 Task: Add Chocolove Salted Caramel In Dark Chocolate Bar to the cart.
Action: Mouse moved to (26, 68)
Screenshot: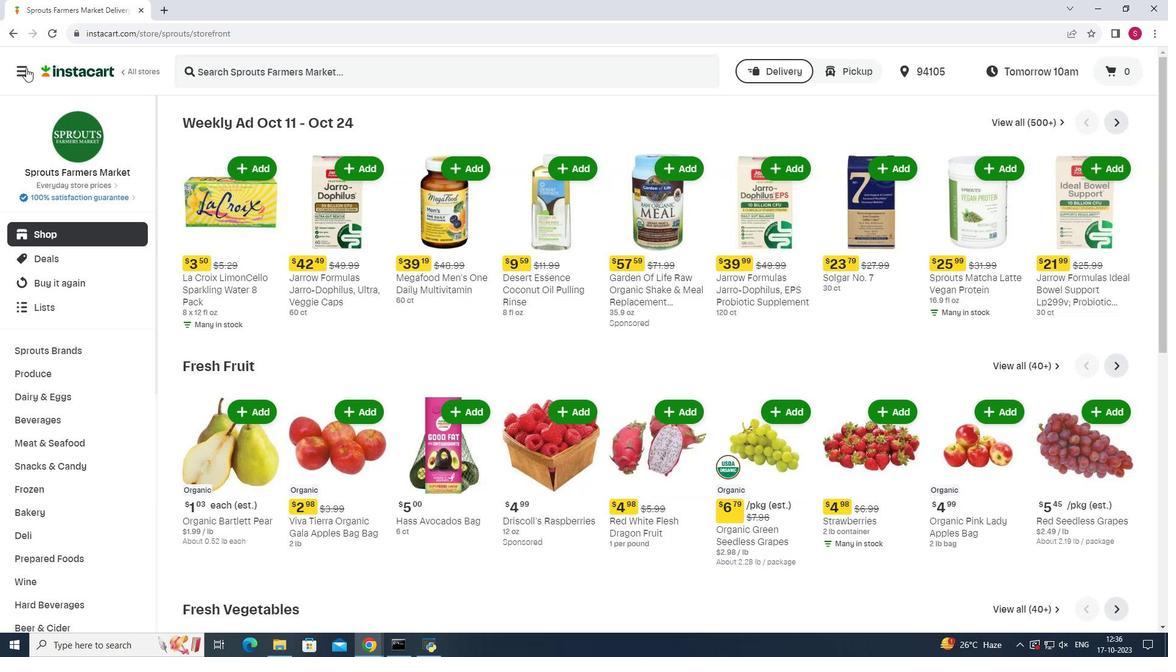 
Action: Mouse pressed left at (26, 68)
Screenshot: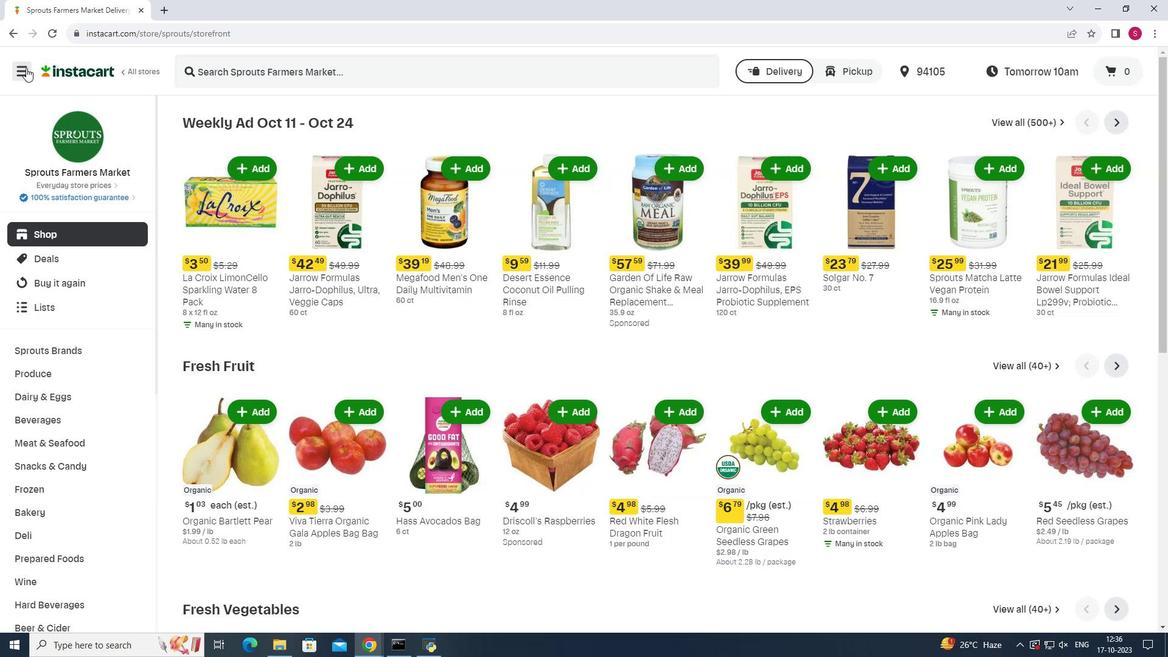 
Action: Mouse moved to (76, 319)
Screenshot: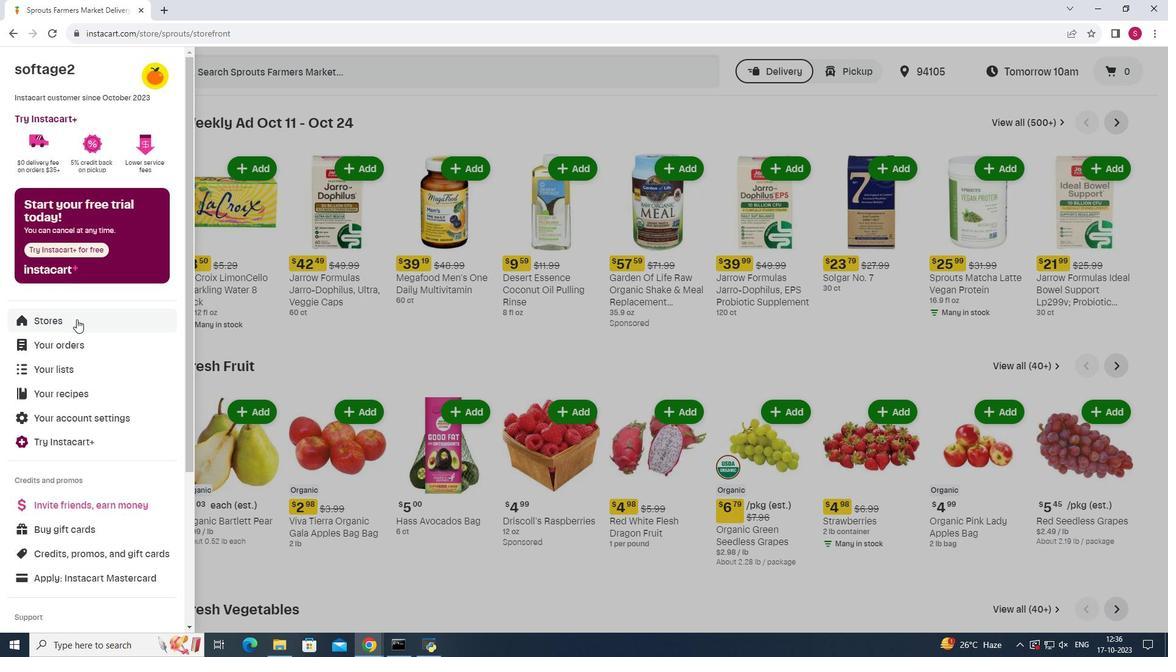 
Action: Mouse pressed left at (76, 319)
Screenshot: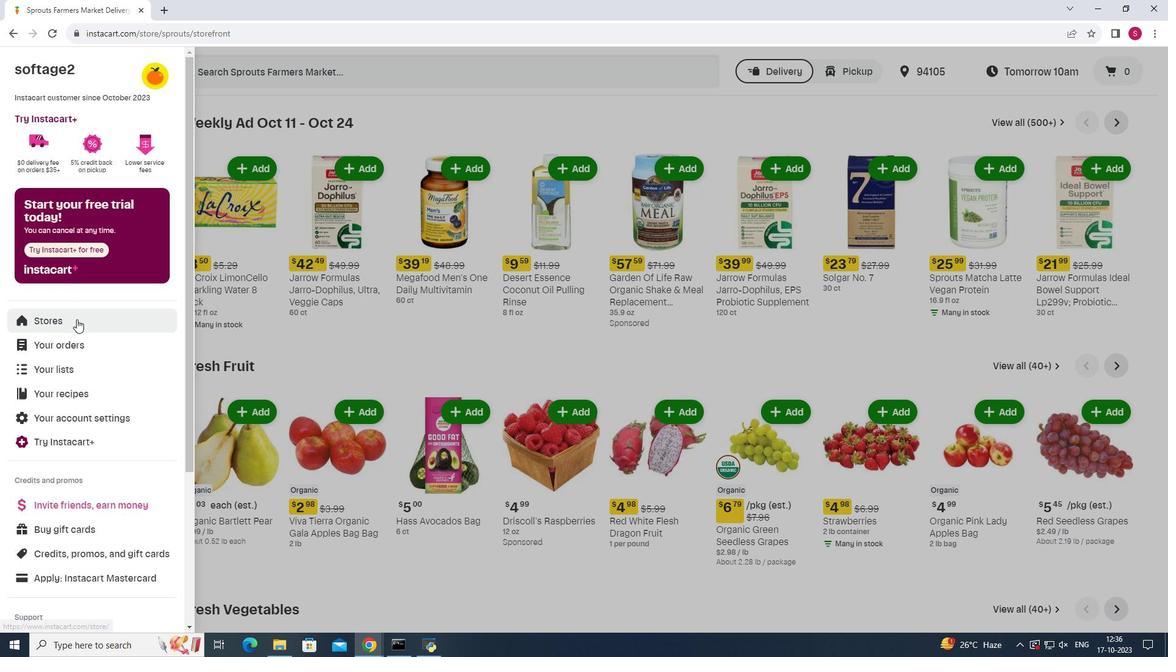 
Action: Mouse moved to (281, 109)
Screenshot: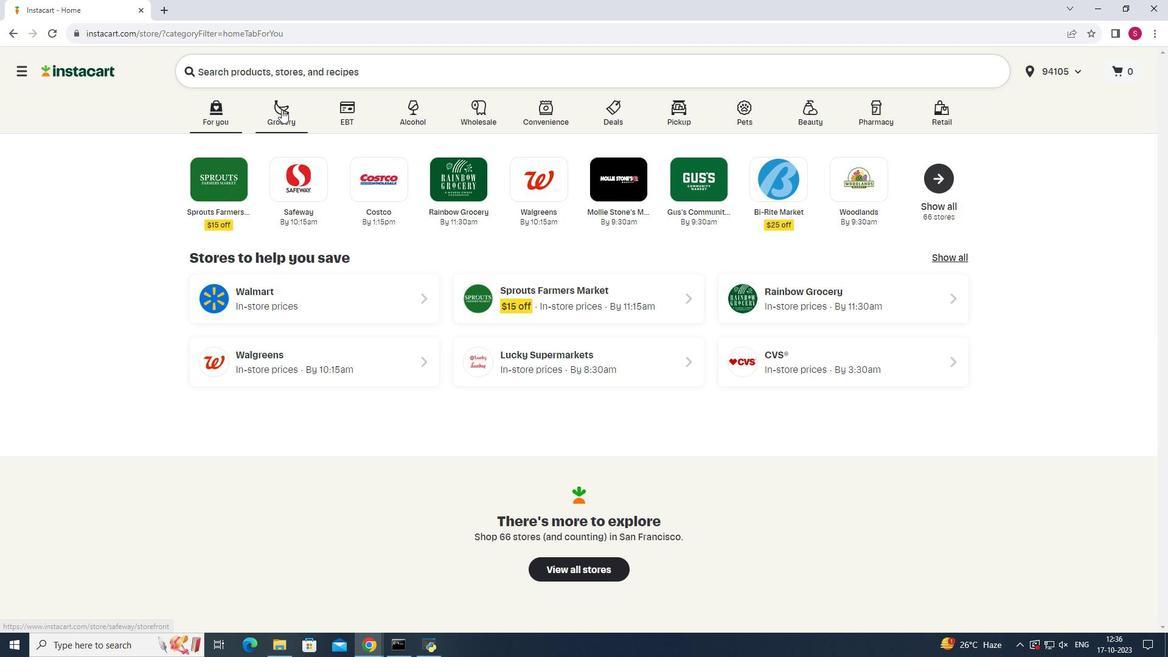 
Action: Mouse pressed left at (281, 109)
Screenshot: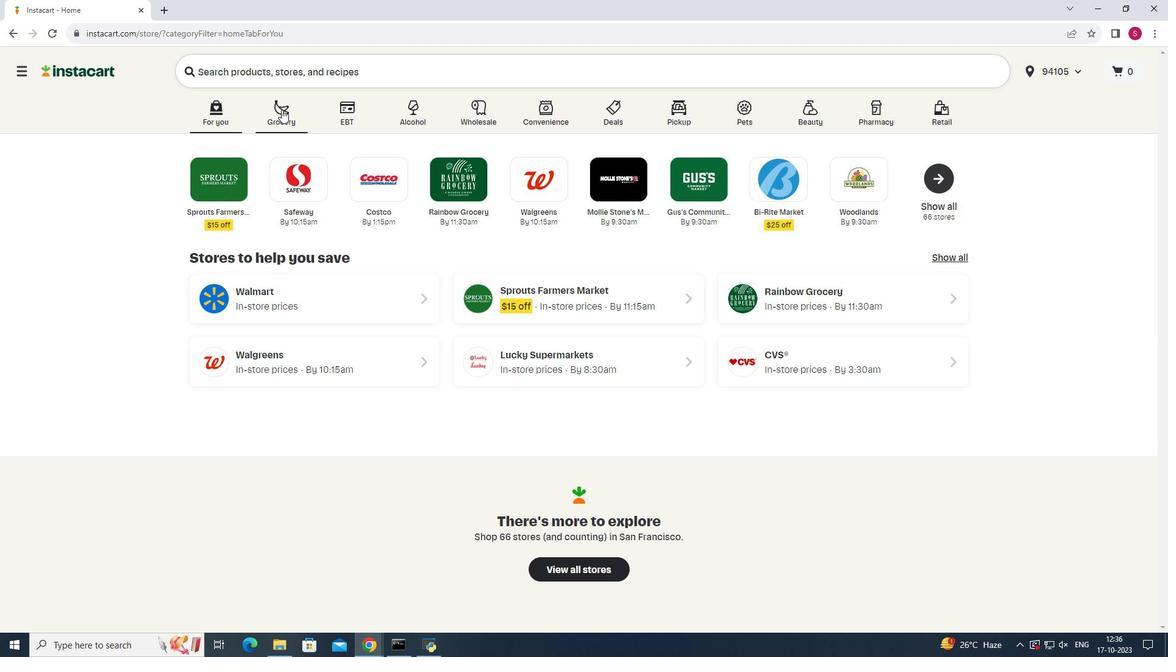 
Action: Mouse moved to (859, 160)
Screenshot: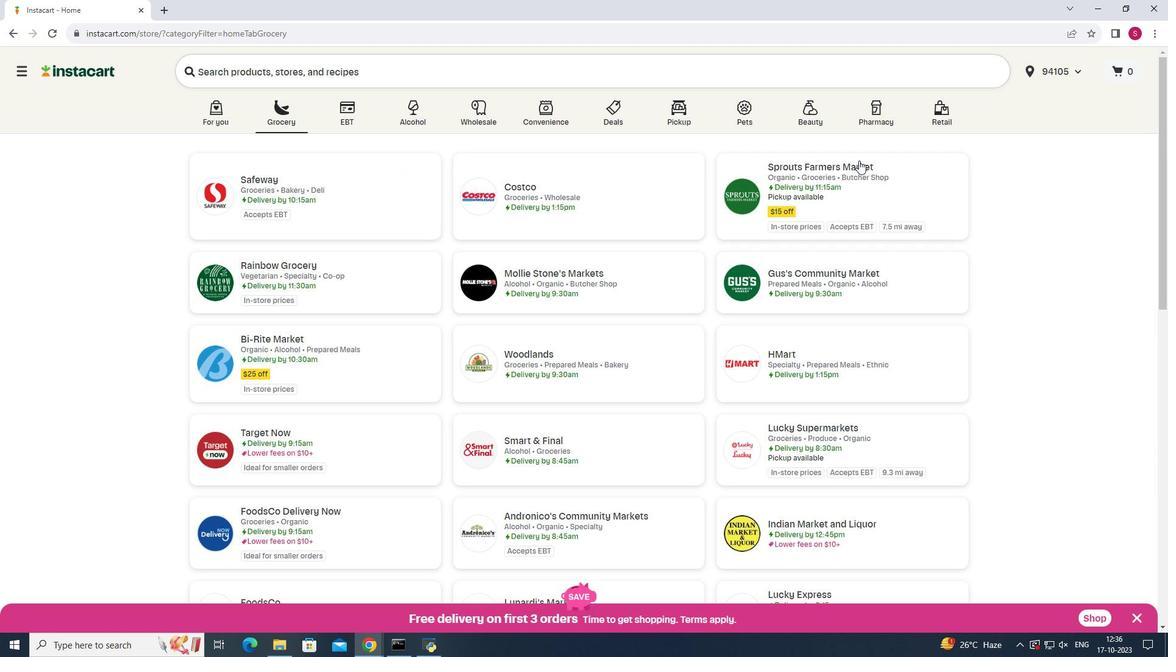 
Action: Mouse pressed left at (859, 160)
Screenshot: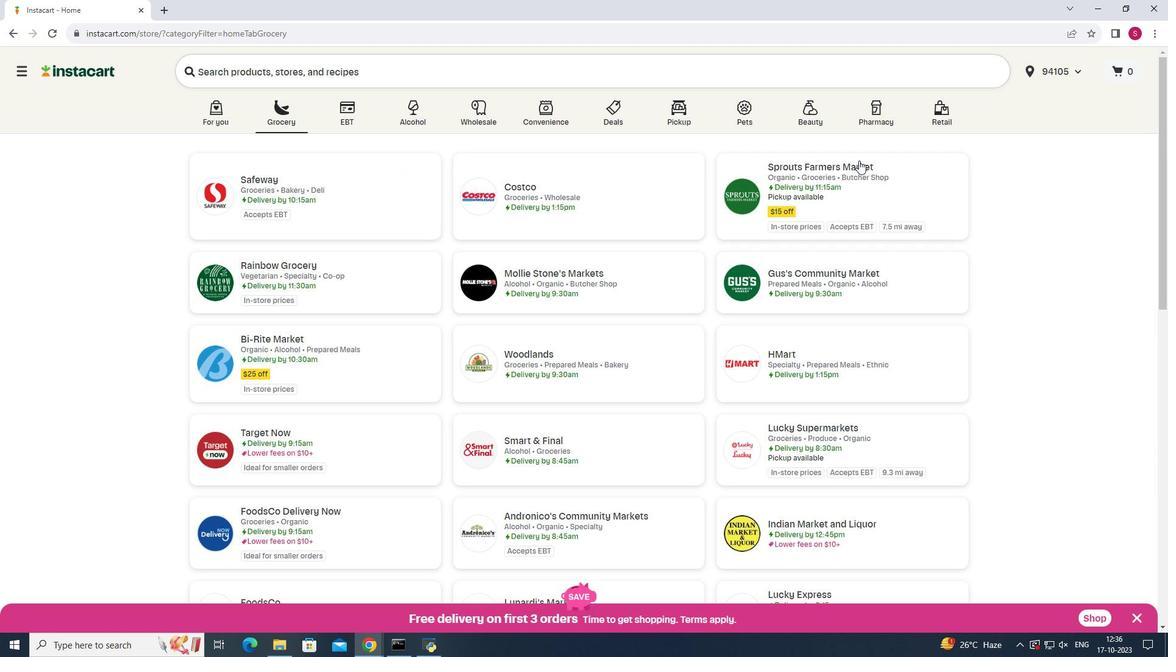 
Action: Mouse moved to (61, 467)
Screenshot: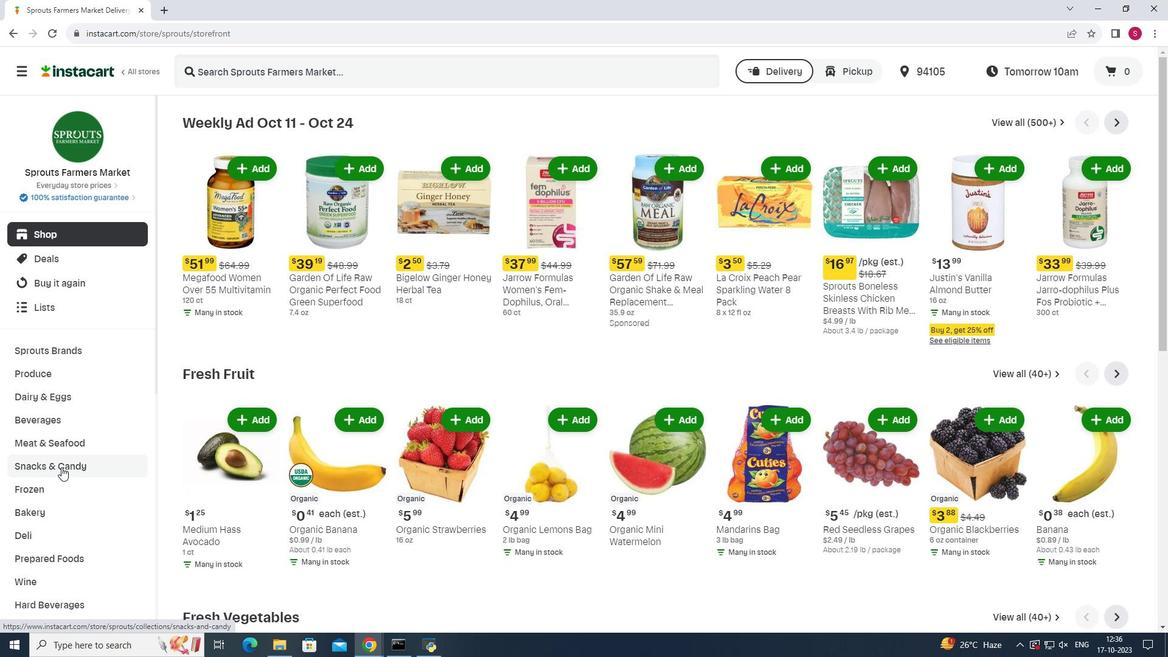 
Action: Mouse pressed left at (61, 467)
Screenshot: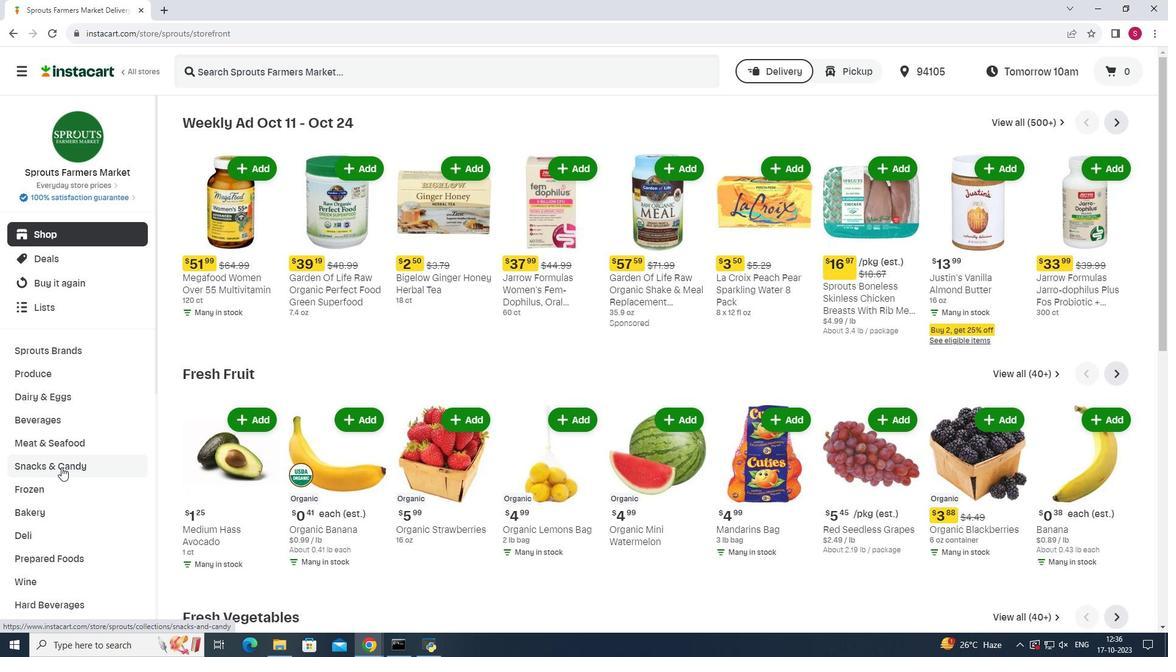 
Action: Mouse moved to (360, 150)
Screenshot: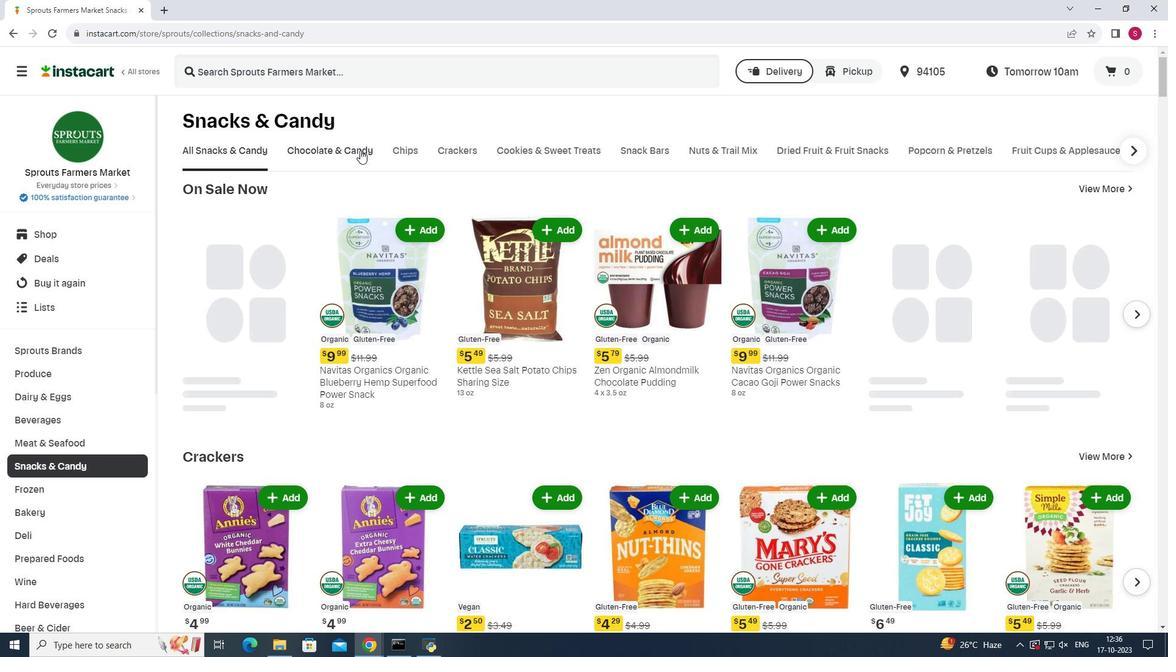 
Action: Mouse pressed left at (360, 150)
Screenshot: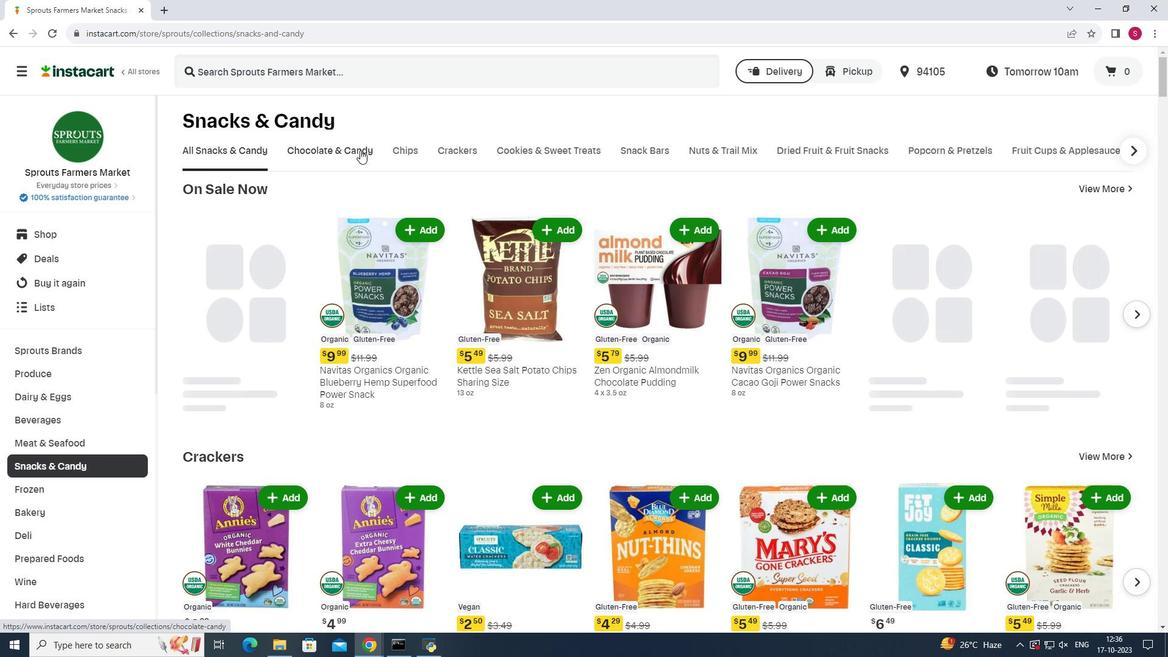 
Action: Mouse moved to (184, 146)
Screenshot: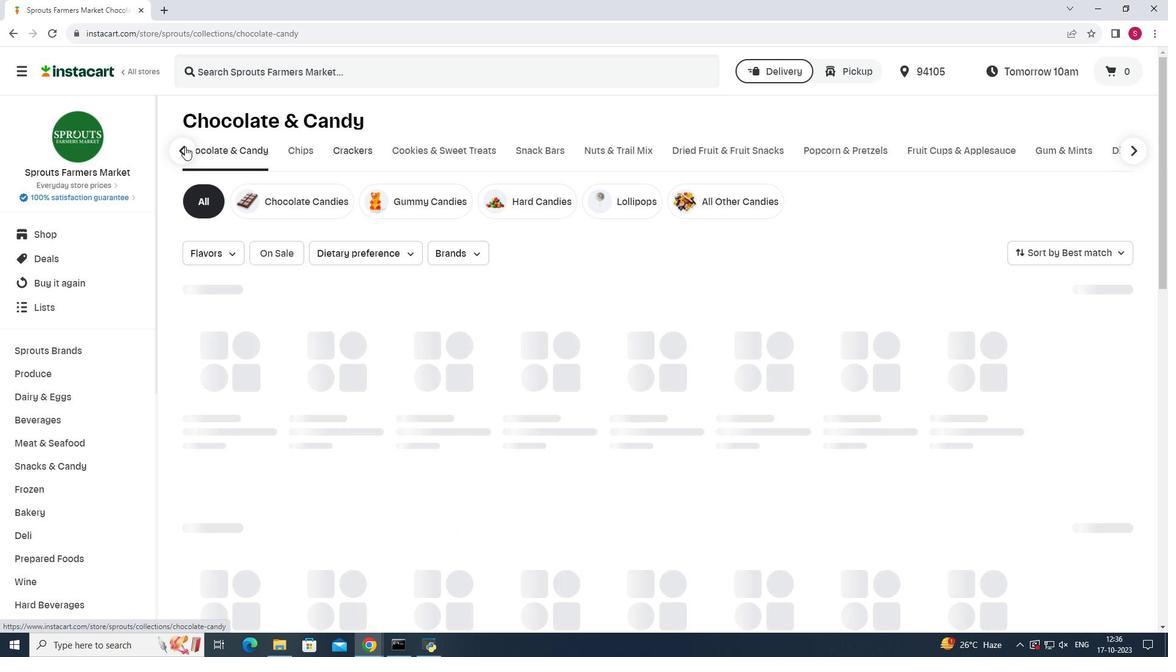 
Action: Mouse pressed left at (184, 146)
Screenshot: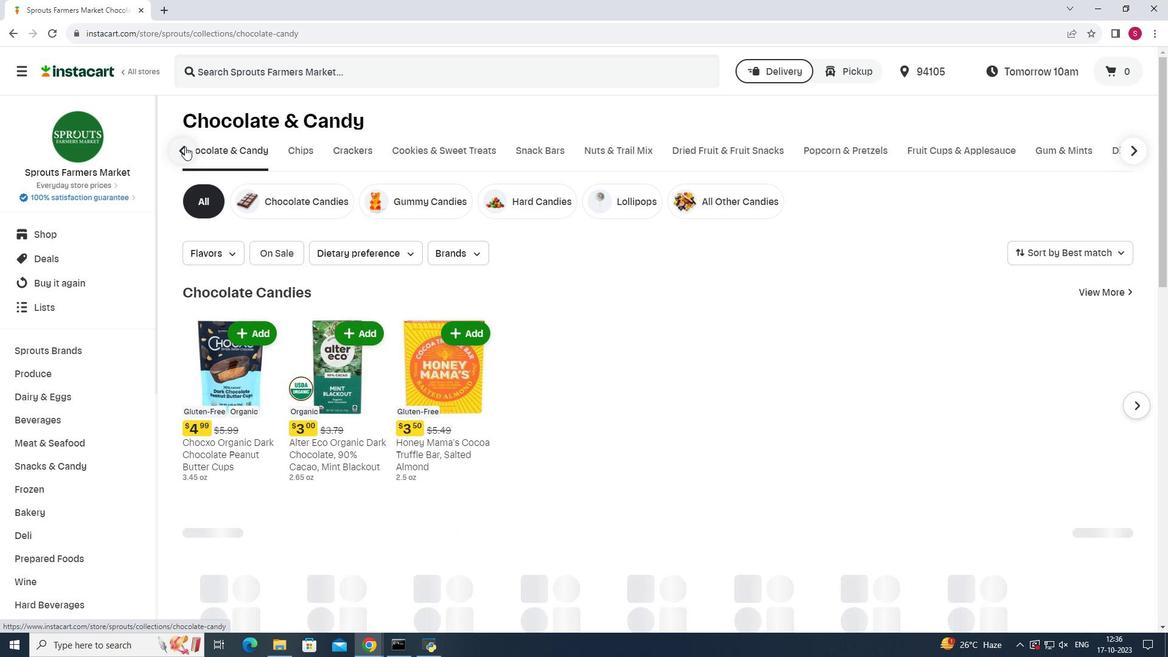 
Action: Mouse moved to (308, 197)
Screenshot: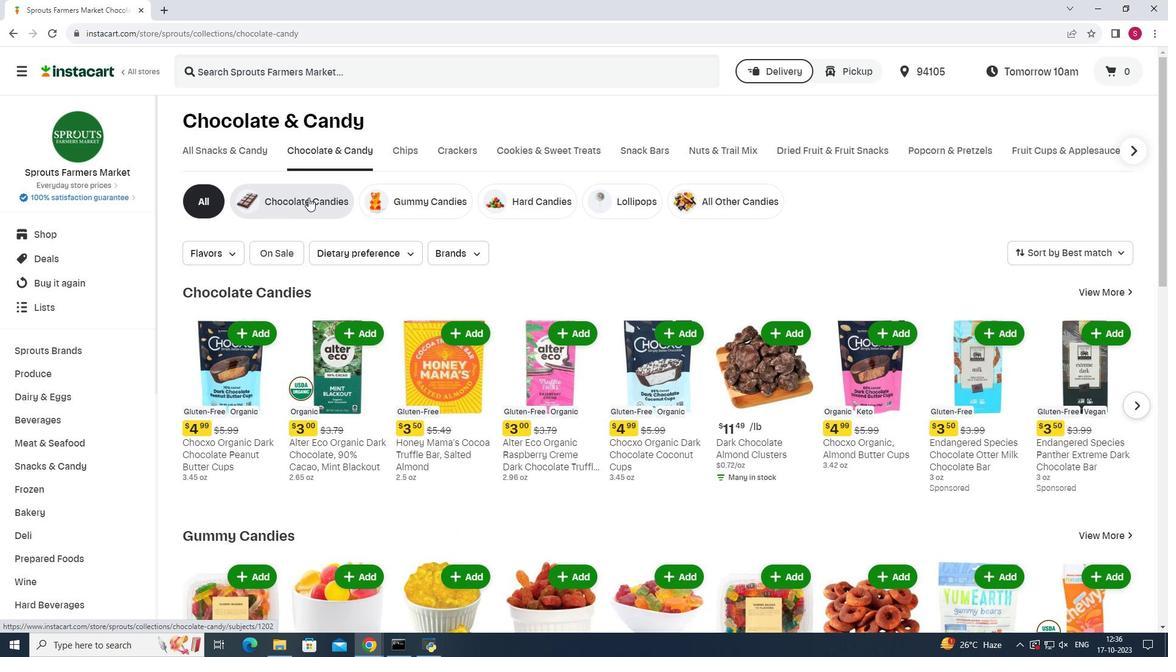 
Action: Mouse pressed left at (308, 197)
Screenshot: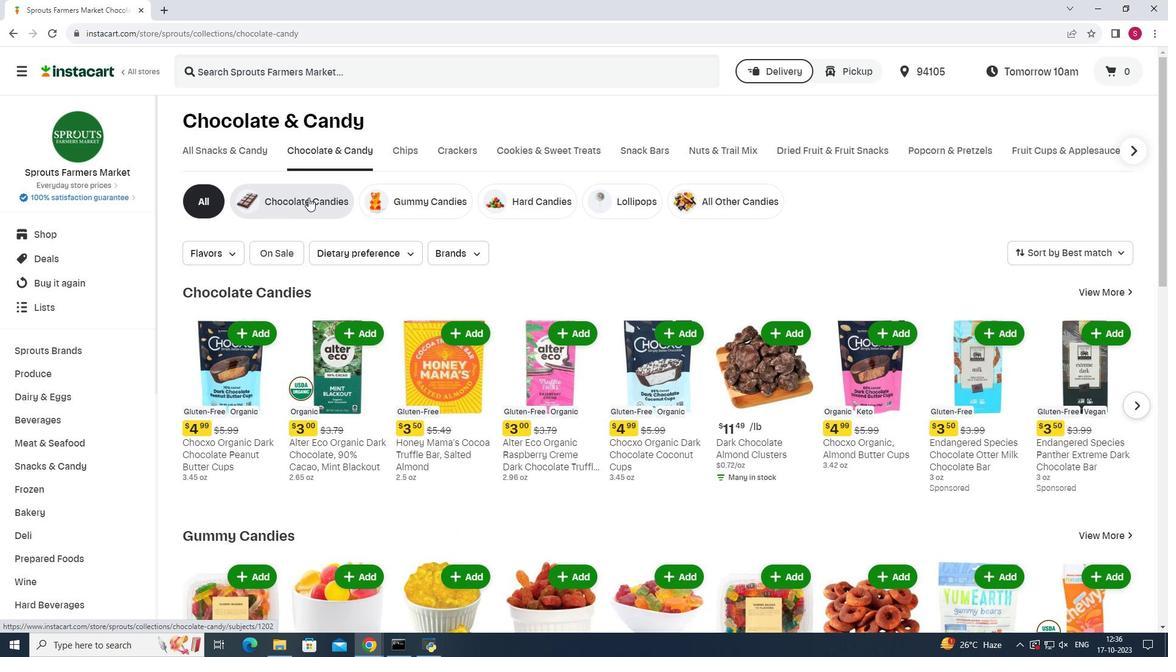 
Action: Mouse moved to (446, 73)
Screenshot: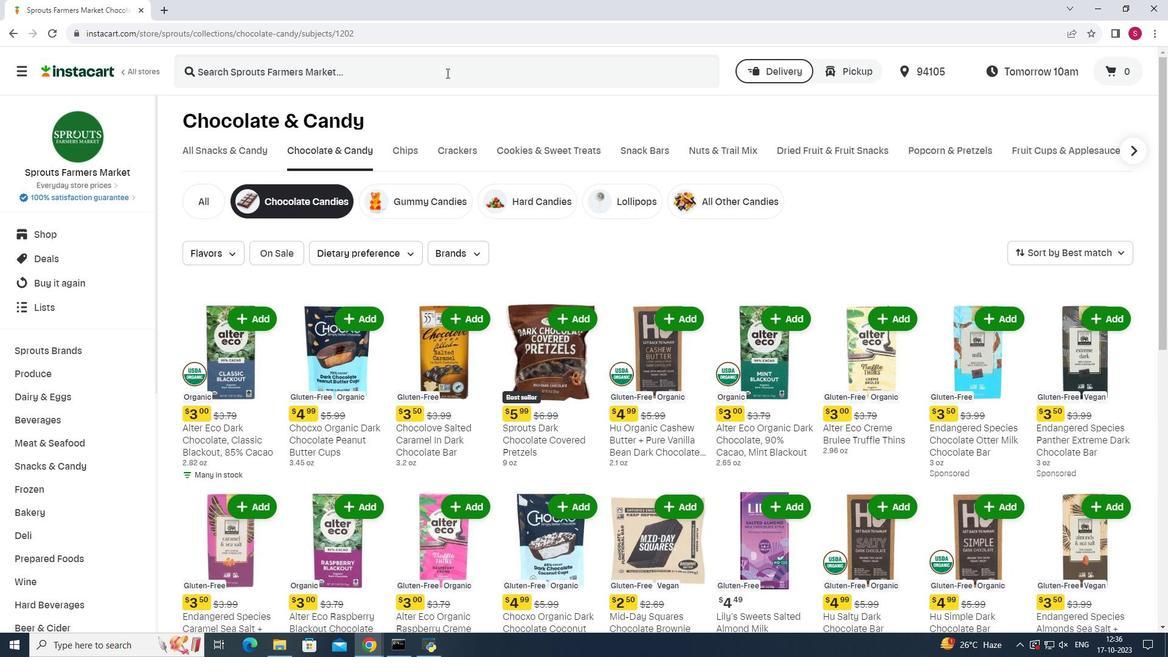 
Action: Mouse pressed left at (446, 73)
Screenshot: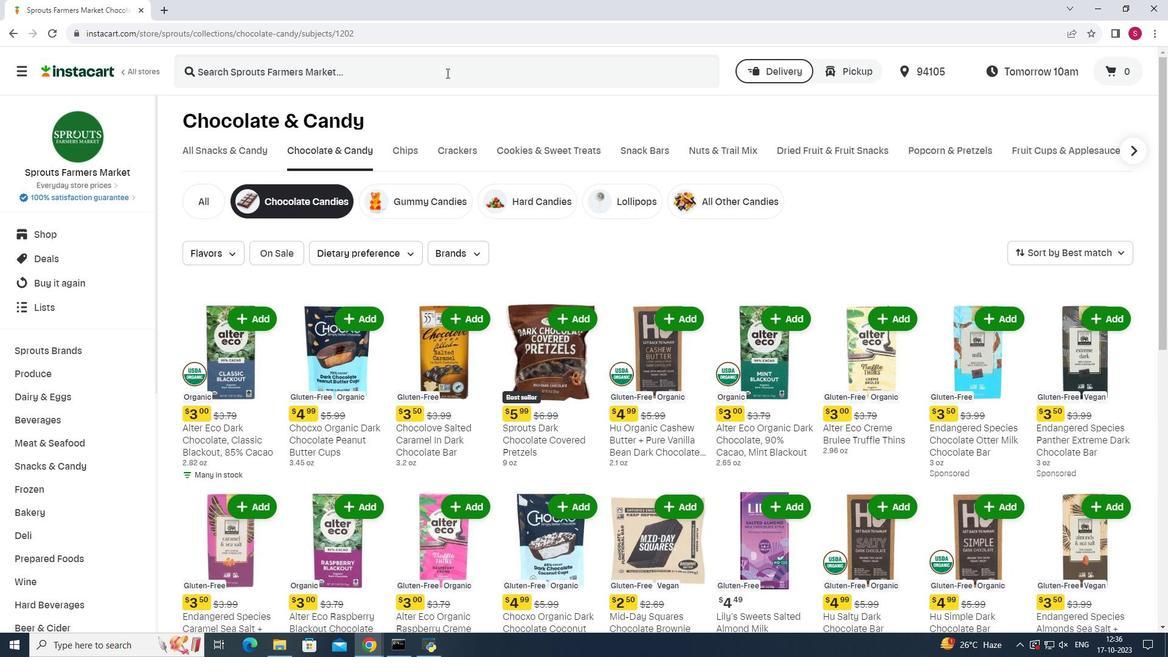
Action: Key pressed <Key.shift>Chocolove<Key.space><Key.shift>Salted<Key.space><Key.shift>Caramel<Key.space><Key.shift>In<Key.space><Key.shift>Dark<Key.space><Key.shift>Chocolate<Key.space><Key.shift>Bar<Key.enter>
Screenshot: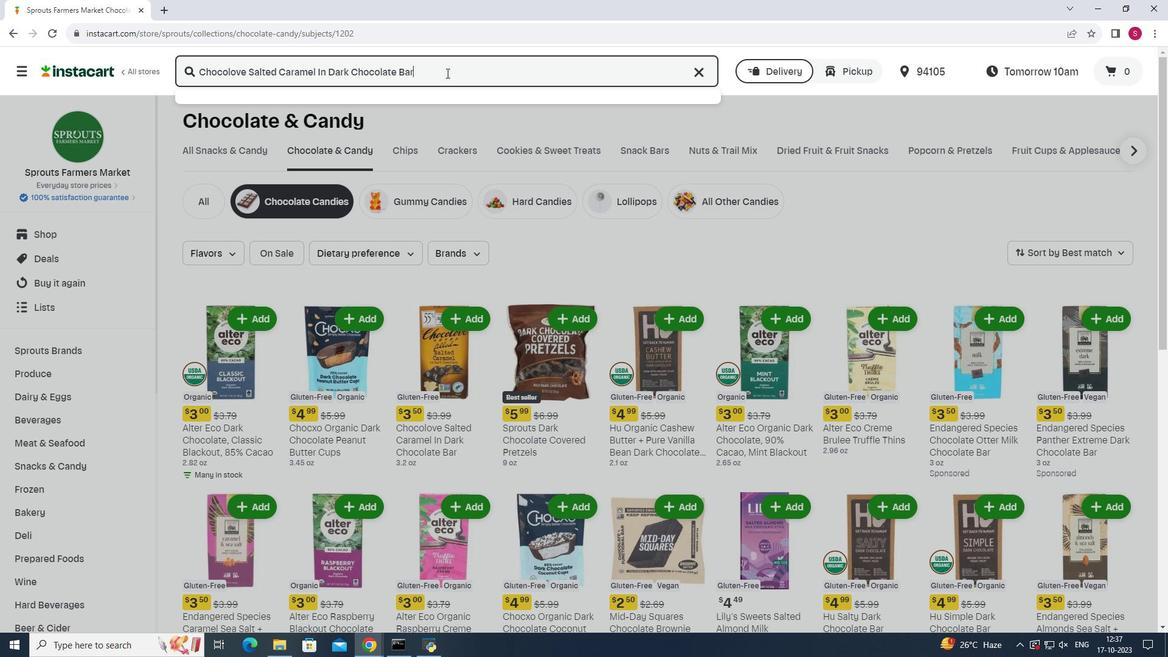 
Action: Mouse moved to (713, 192)
Screenshot: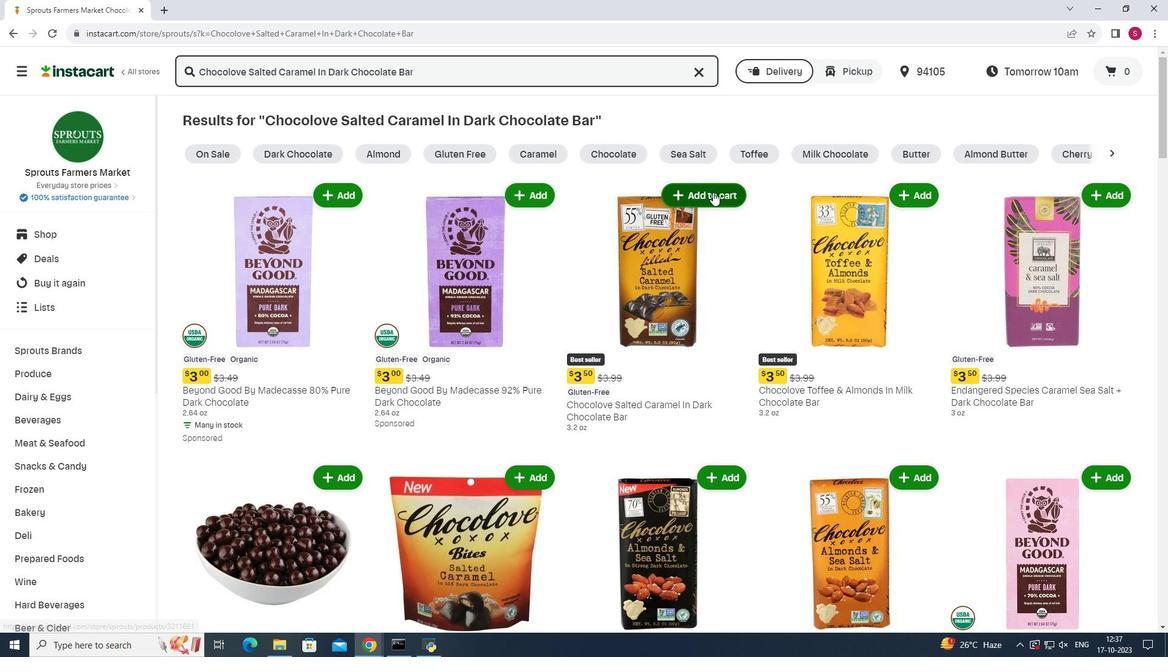 
Action: Mouse pressed left at (713, 192)
Screenshot: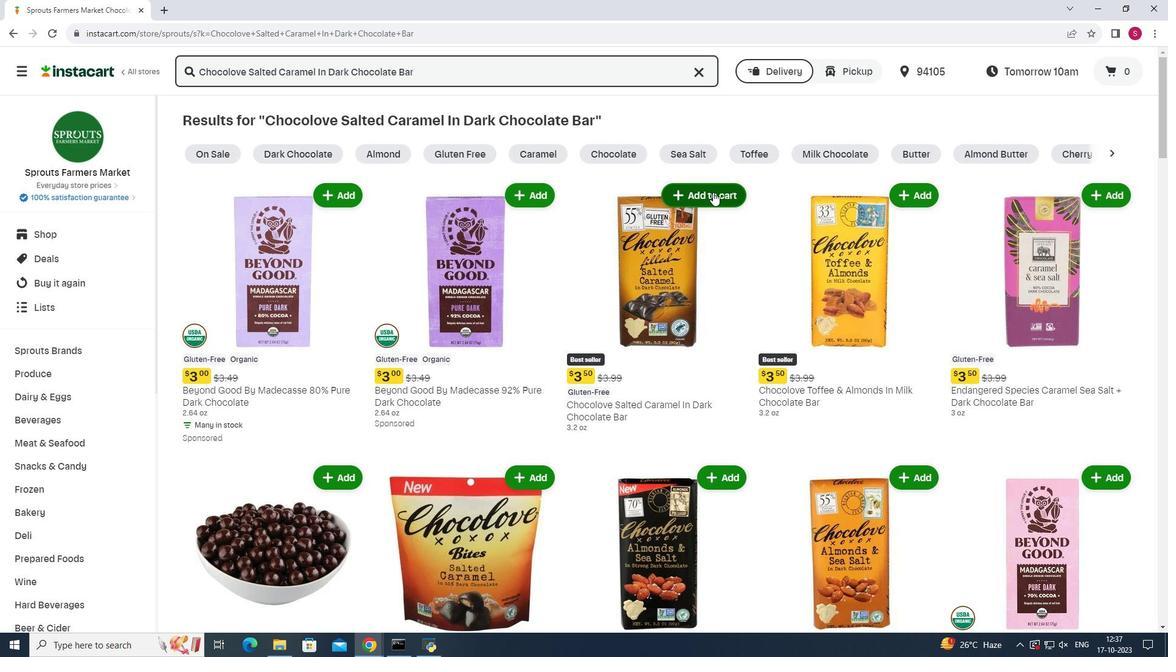 
Action: Mouse moved to (763, 207)
Screenshot: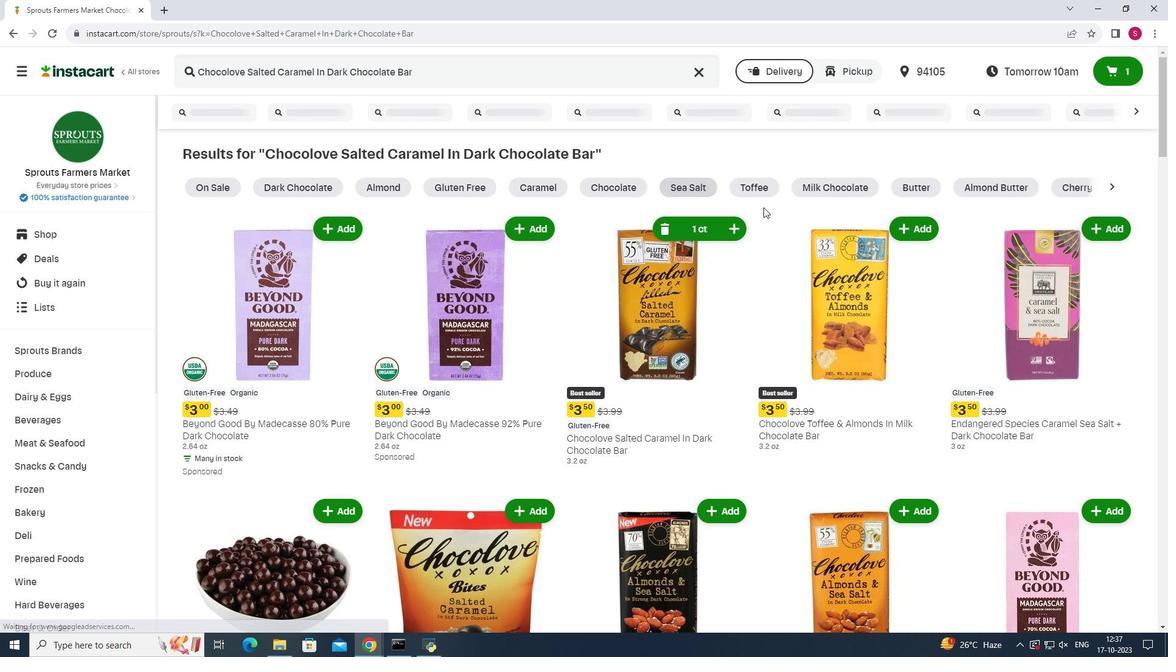 
